 Task: Open show ruler.
Action: Mouse moved to (112, 78)
Screenshot: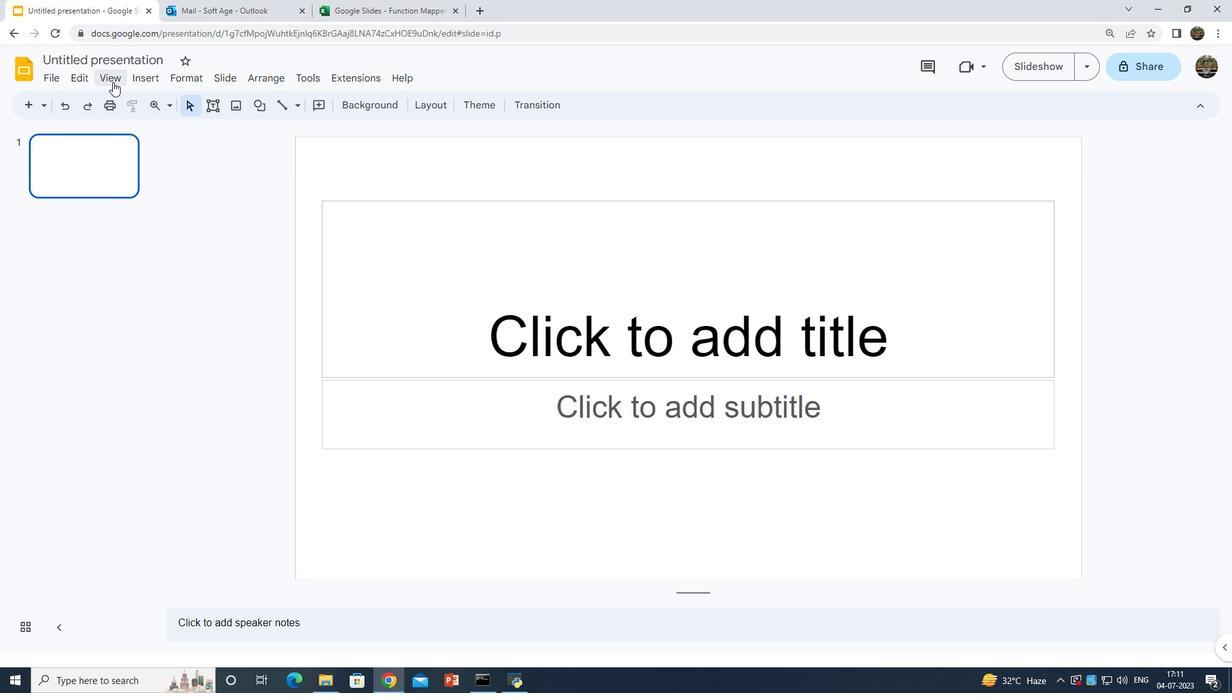 
Action: Mouse pressed left at (112, 78)
Screenshot: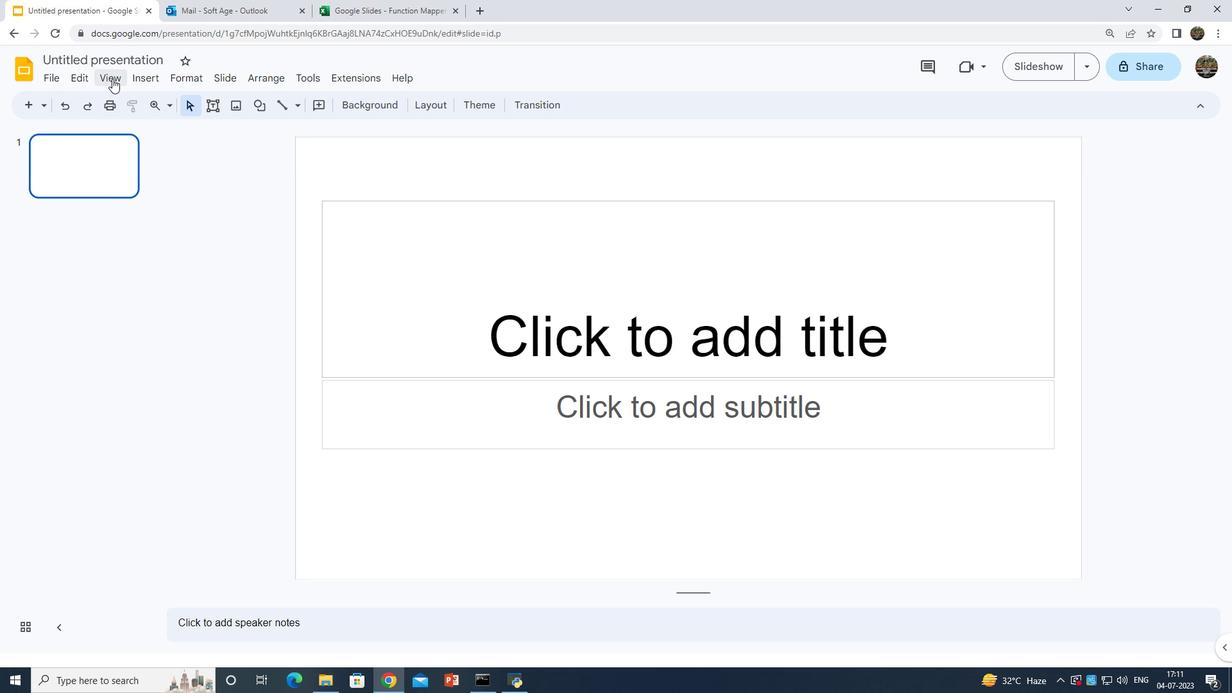 
Action: Mouse moved to (146, 201)
Screenshot: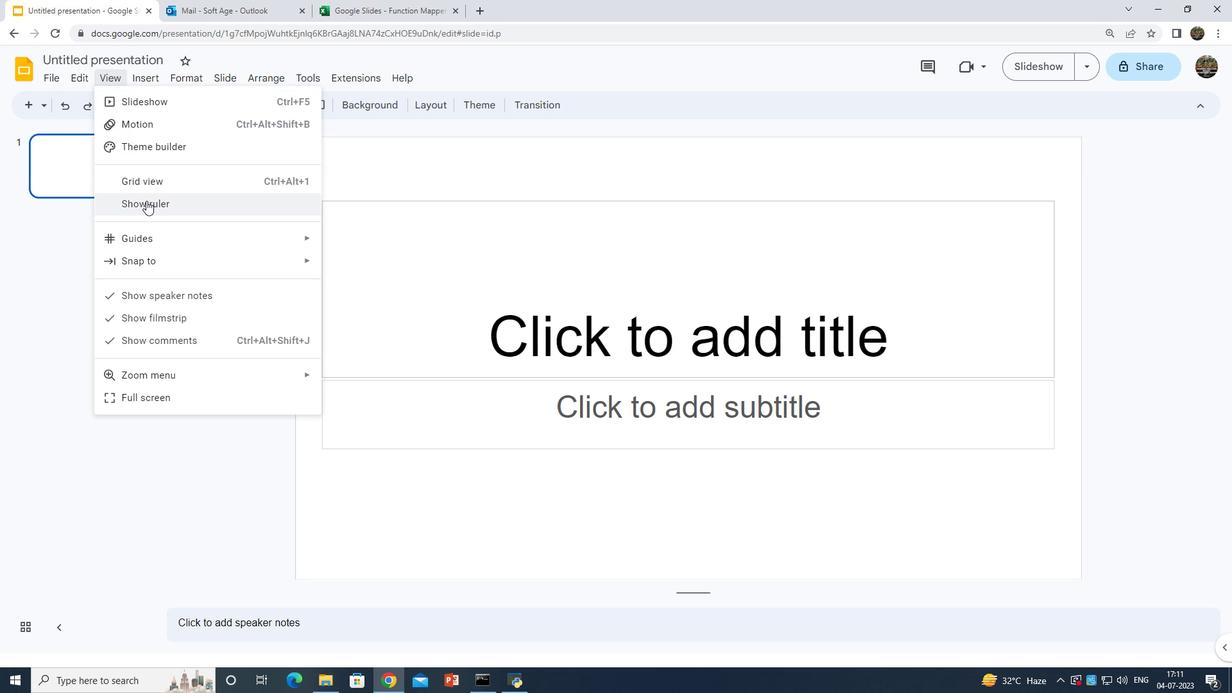 
Action: Mouse pressed left at (146, 201)
Screenshot: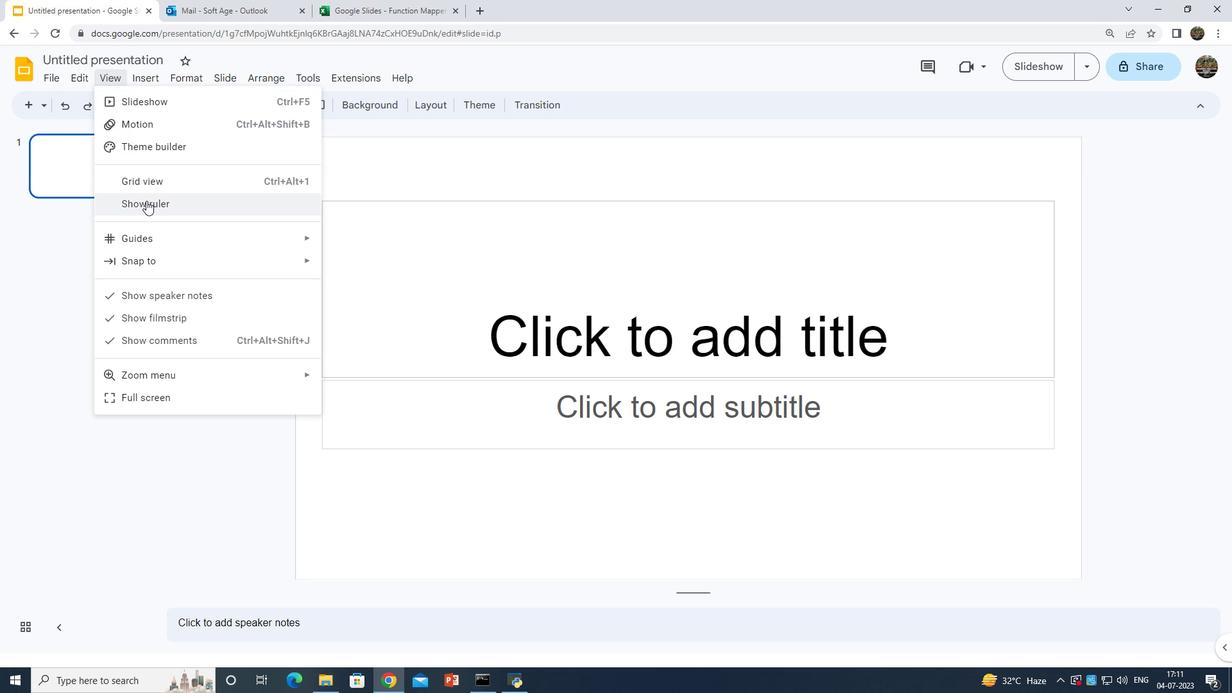 
Action: Mouse moved to (938, 313)
Screenshot: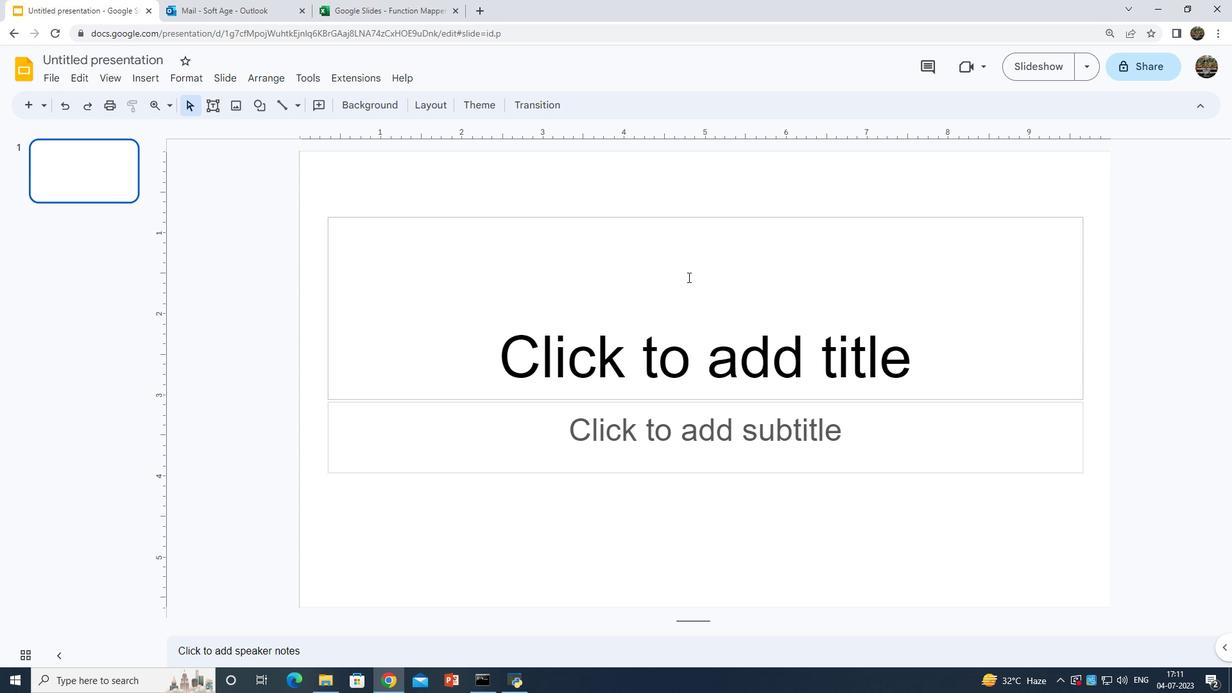 
